 Task: Change the crop ratio to default.
Action: Mouse moved to (58, 11)
Screenshot: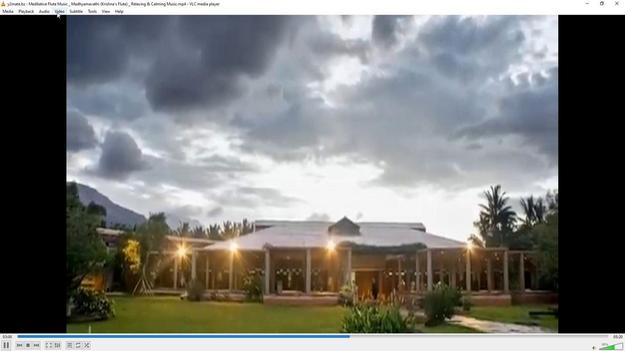 
Action: Mouse pressed left at (58, 11)
Screenshot: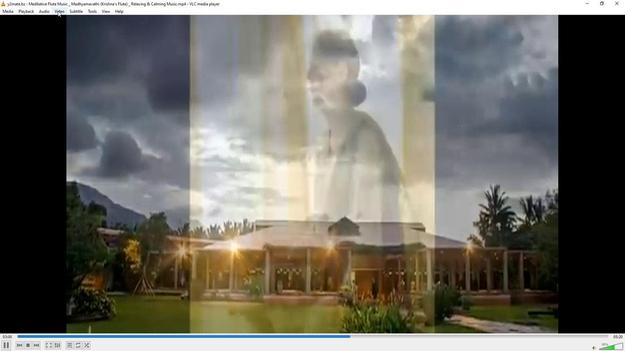 
Action: Mouse moved to (115, 69)
Screenshot: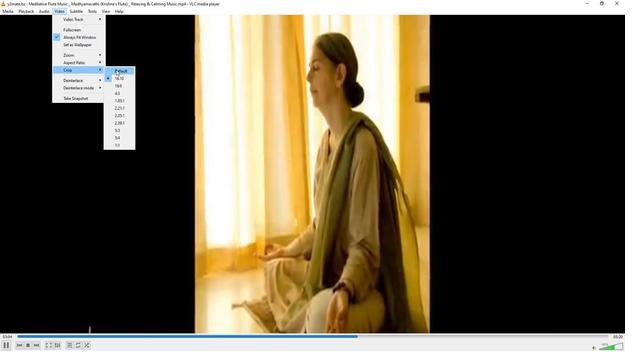 
Action: Mouse pressed left at (115, 69)
Screenshot: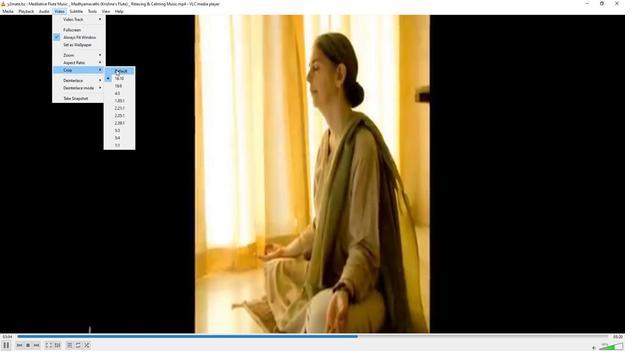 
Action: Mouse moved to (114, 70)
Screenshot: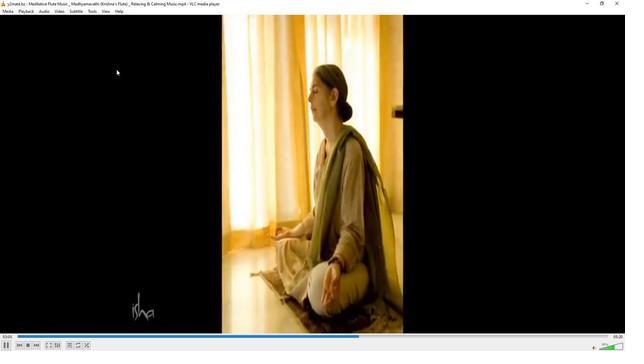 
